 Task: Delete the schedule "Night Shift Hours".
Action: Mouse moved to (85, 657)
Screenshot: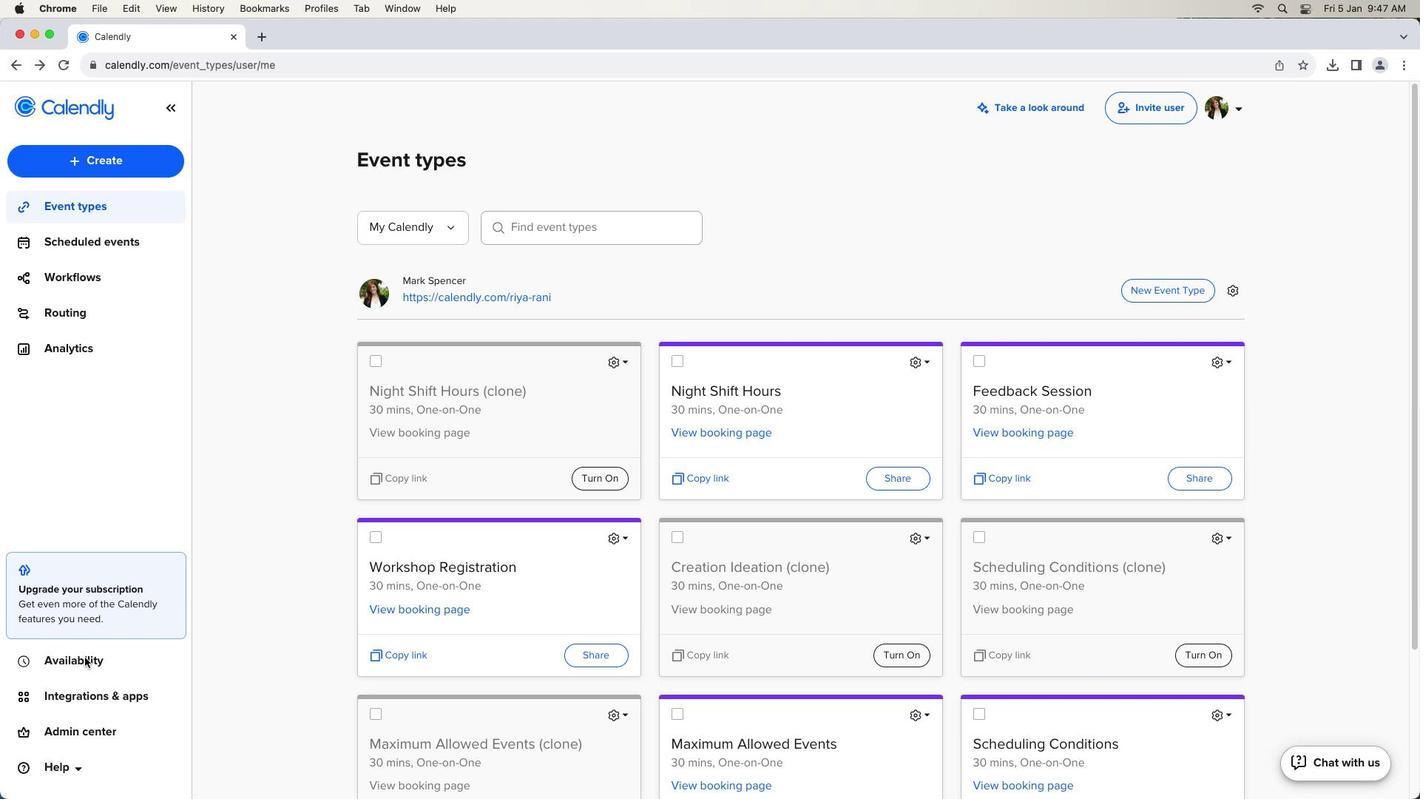 
Action: Mouse pressed left at (85, 657)
Screenshot: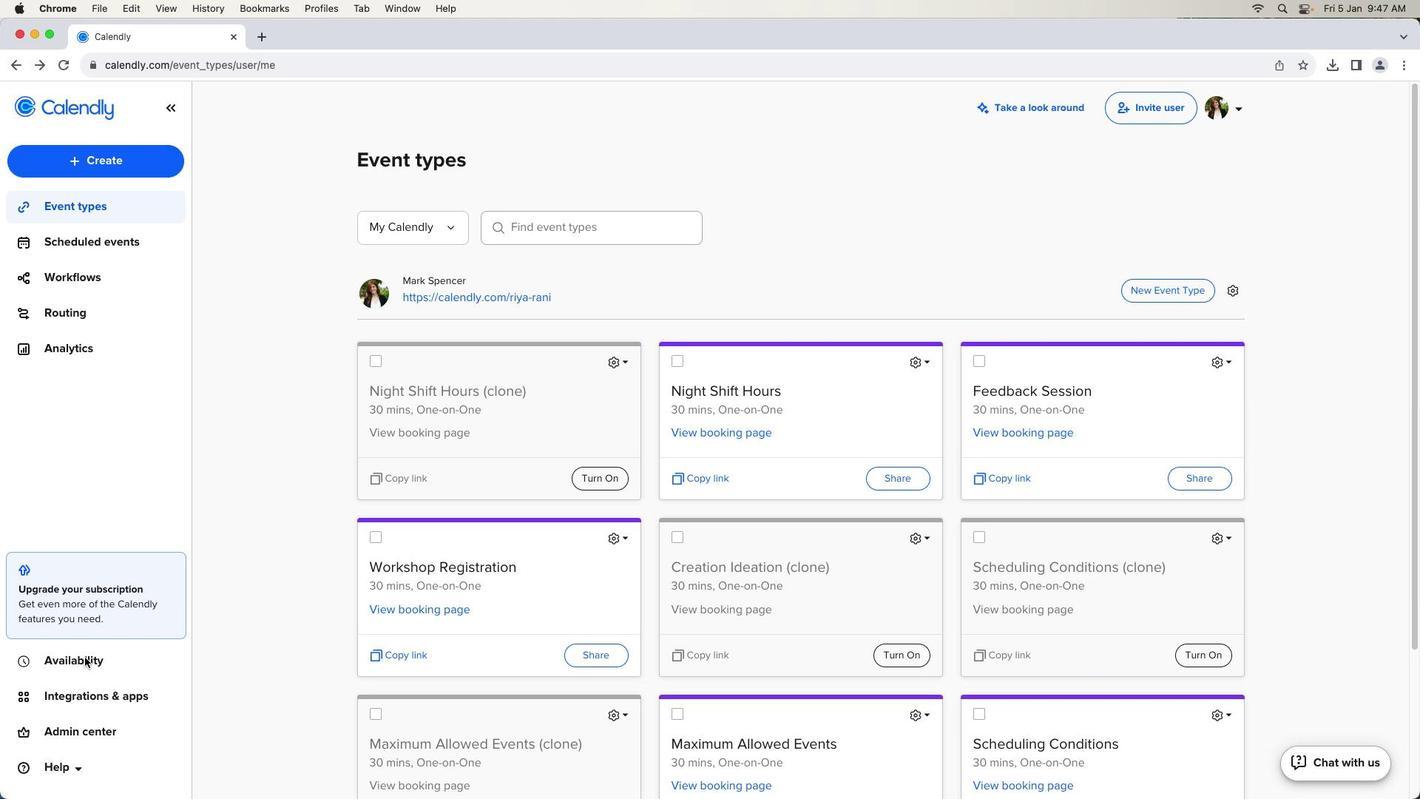 
Action: Mouse pressed left at (85, 657)
Screenshot: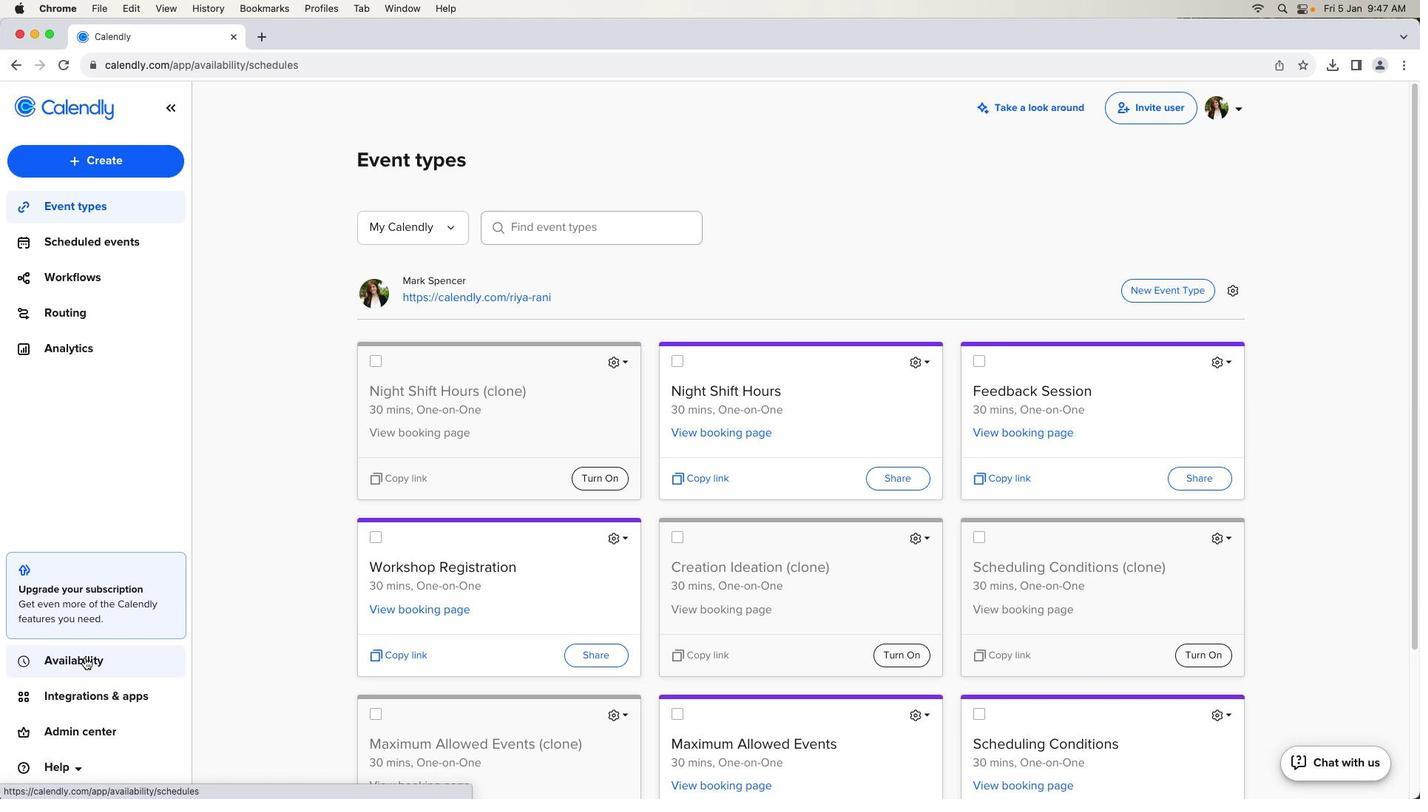 
Action: Mouse moved to (1223, 330)
Screenshot: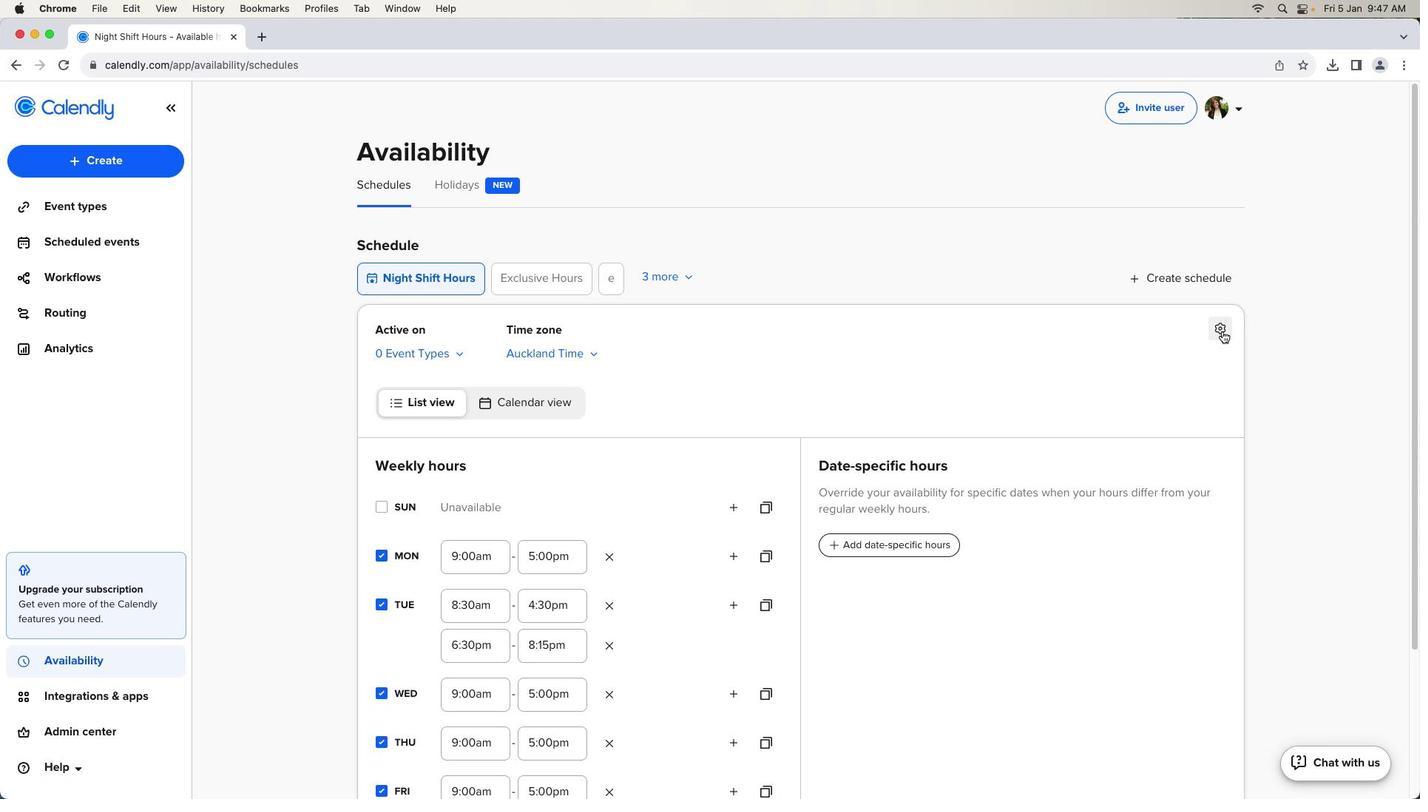 
Action: Mouse pressed left at (1223, 330)
Screenshot: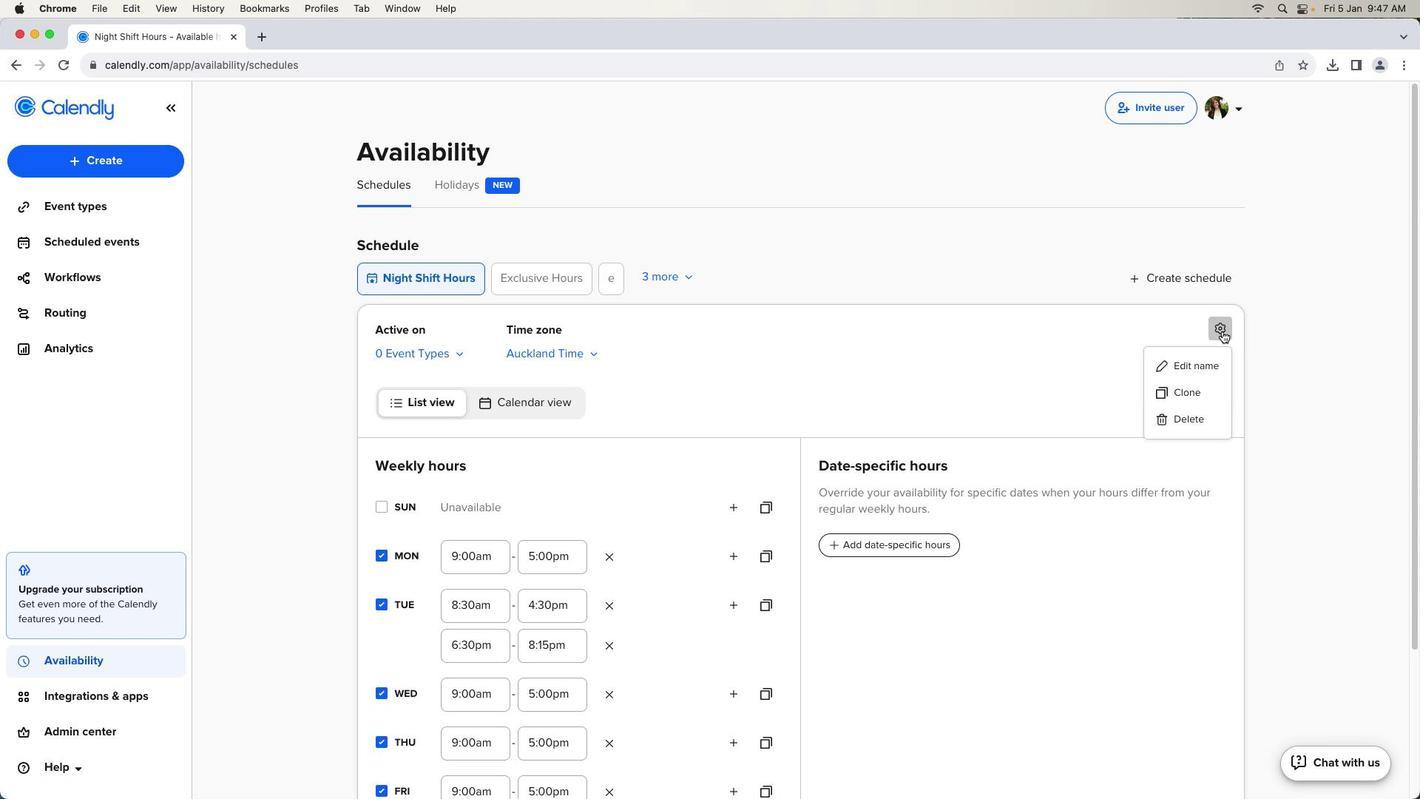 
Action: Mouse moved to (1210, 415)
Screenshot: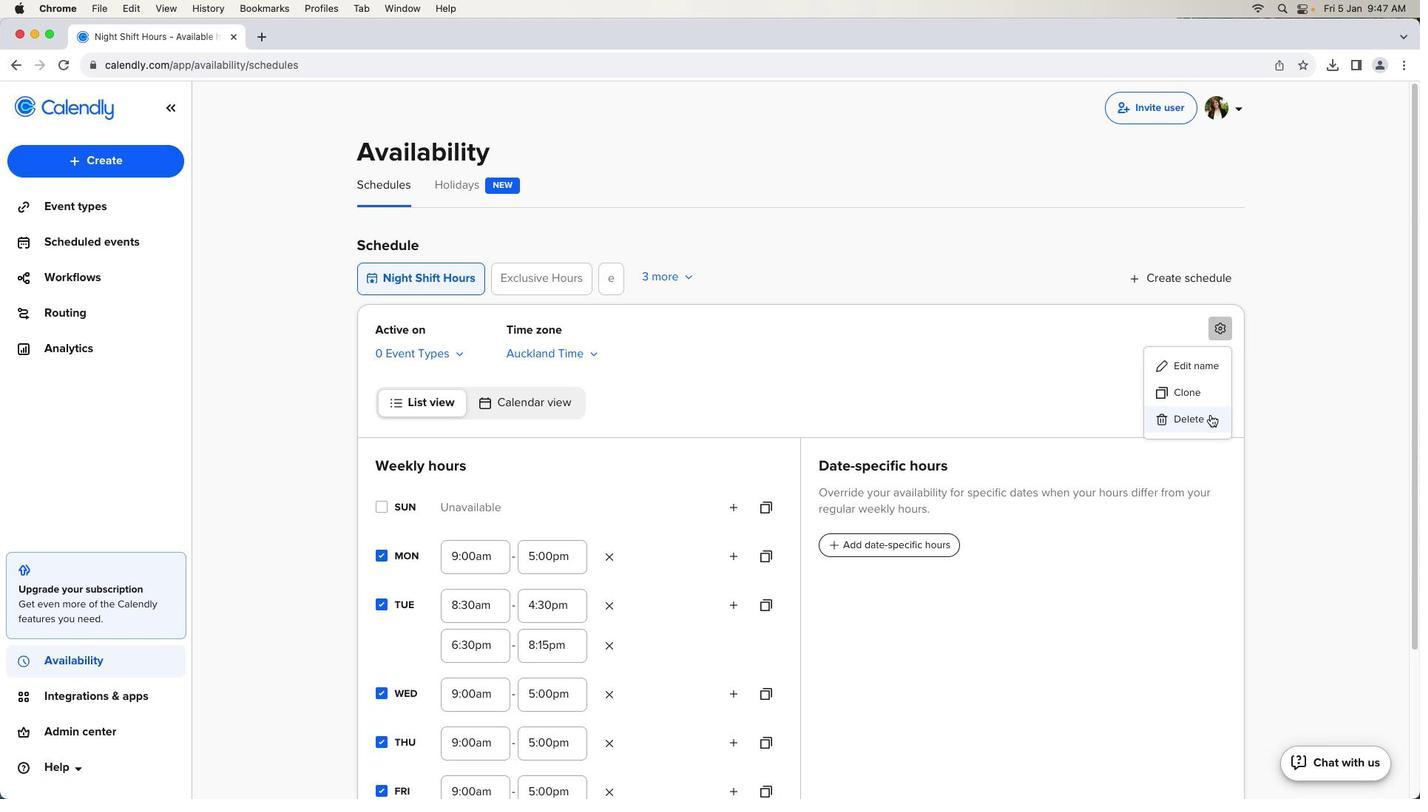 
Action: Mouse pressed left at (1210, 415)
Screenshot: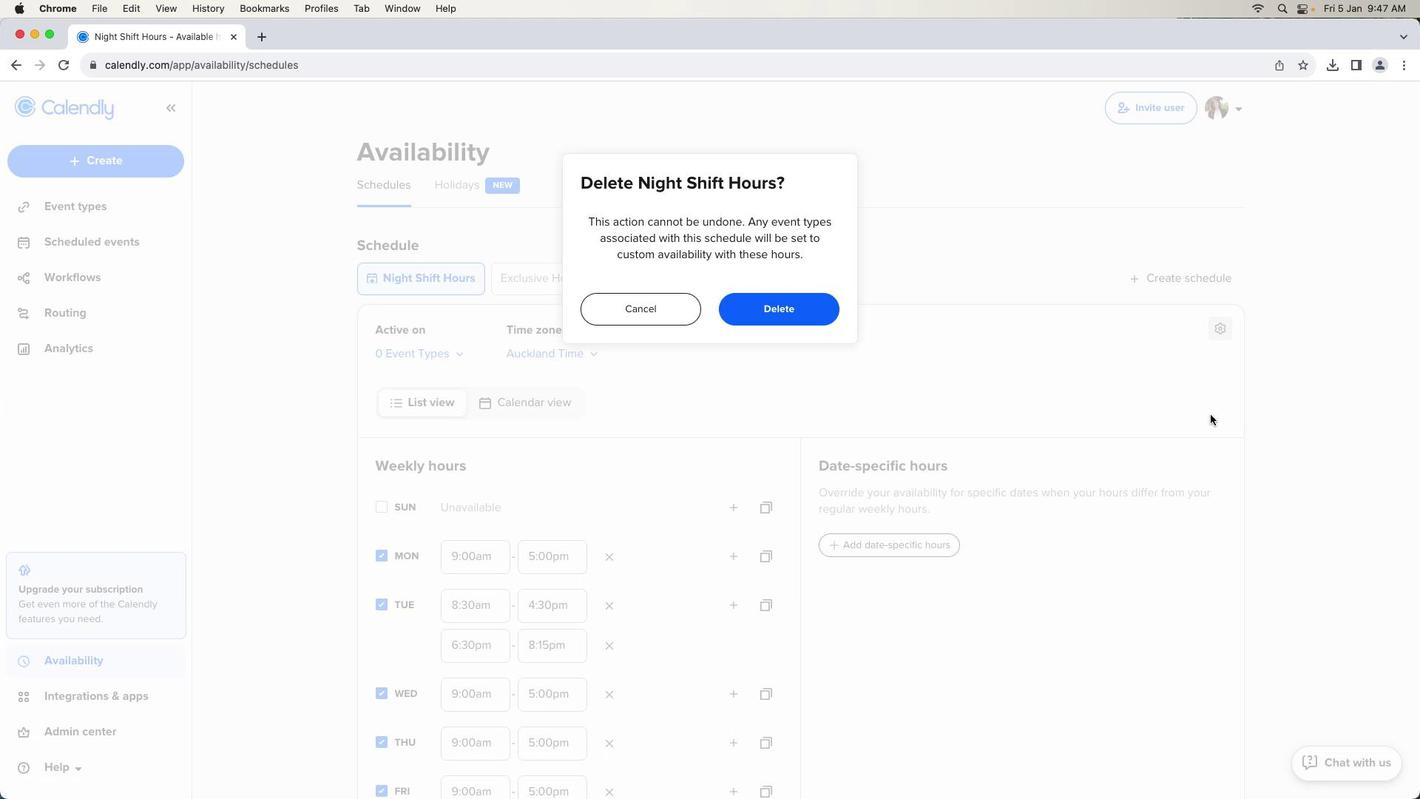 
Action: Mouse moved to (783, 317)
Screenshot: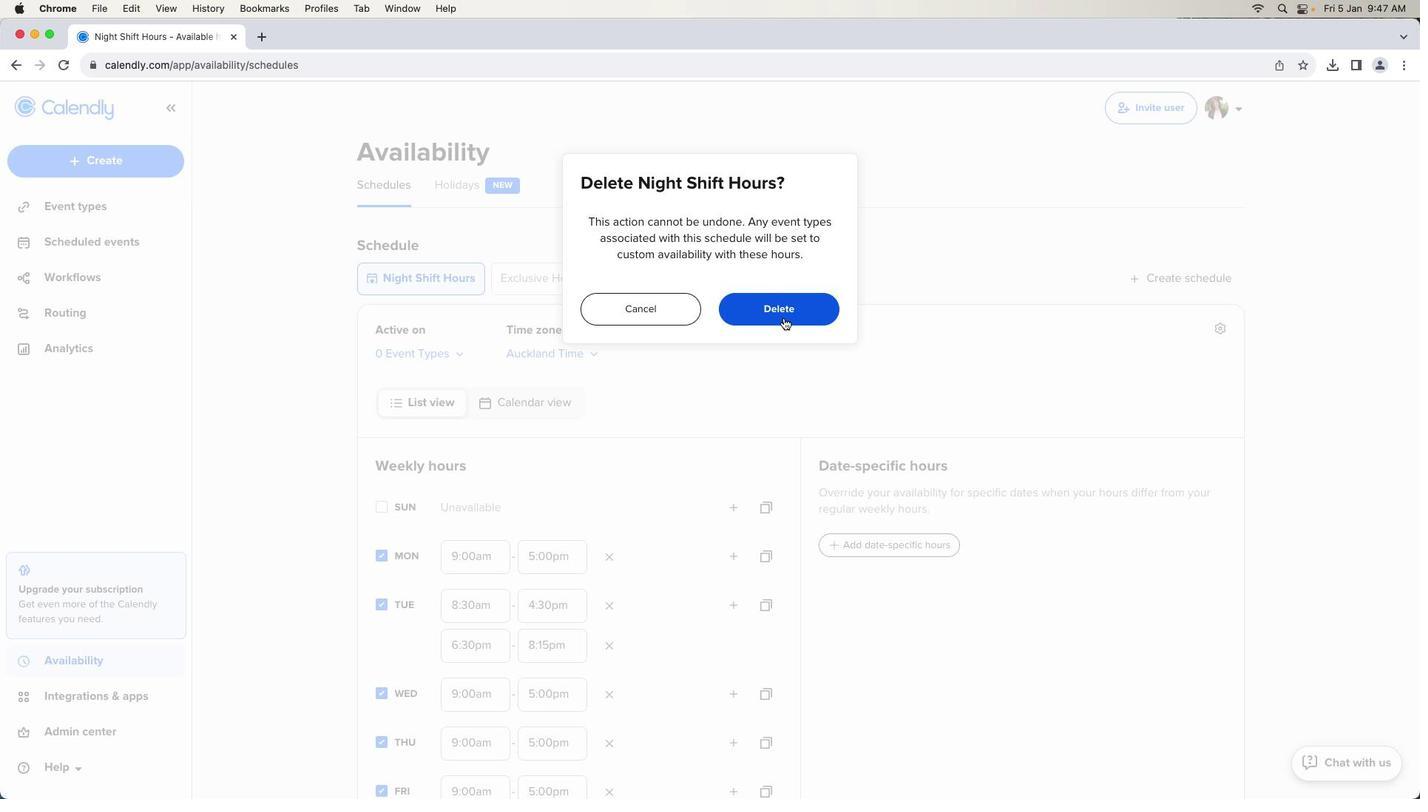 
Action: Mouse pressed left at (783, 317)
Screenshot: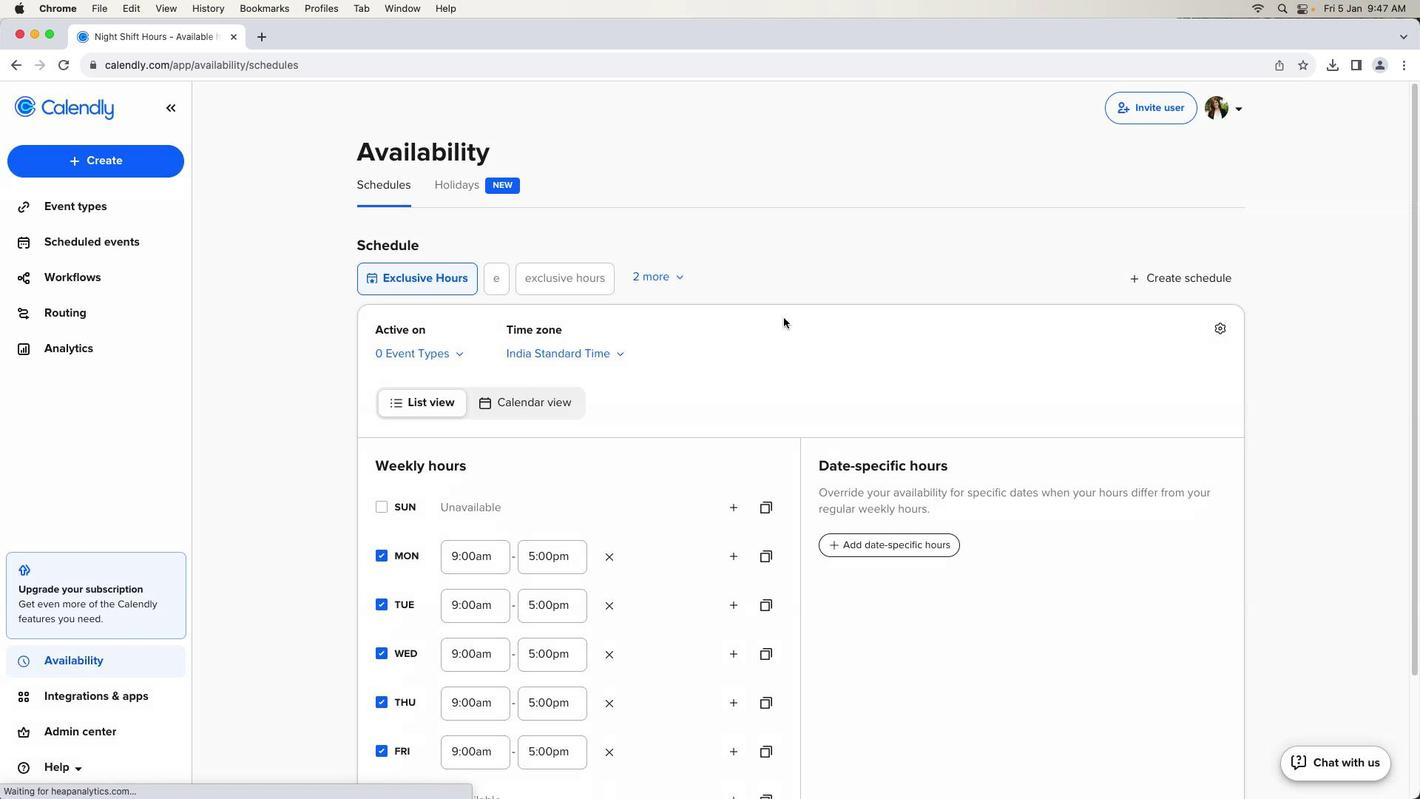 
Action: Mouse moved to (788, 318)
Screenshot: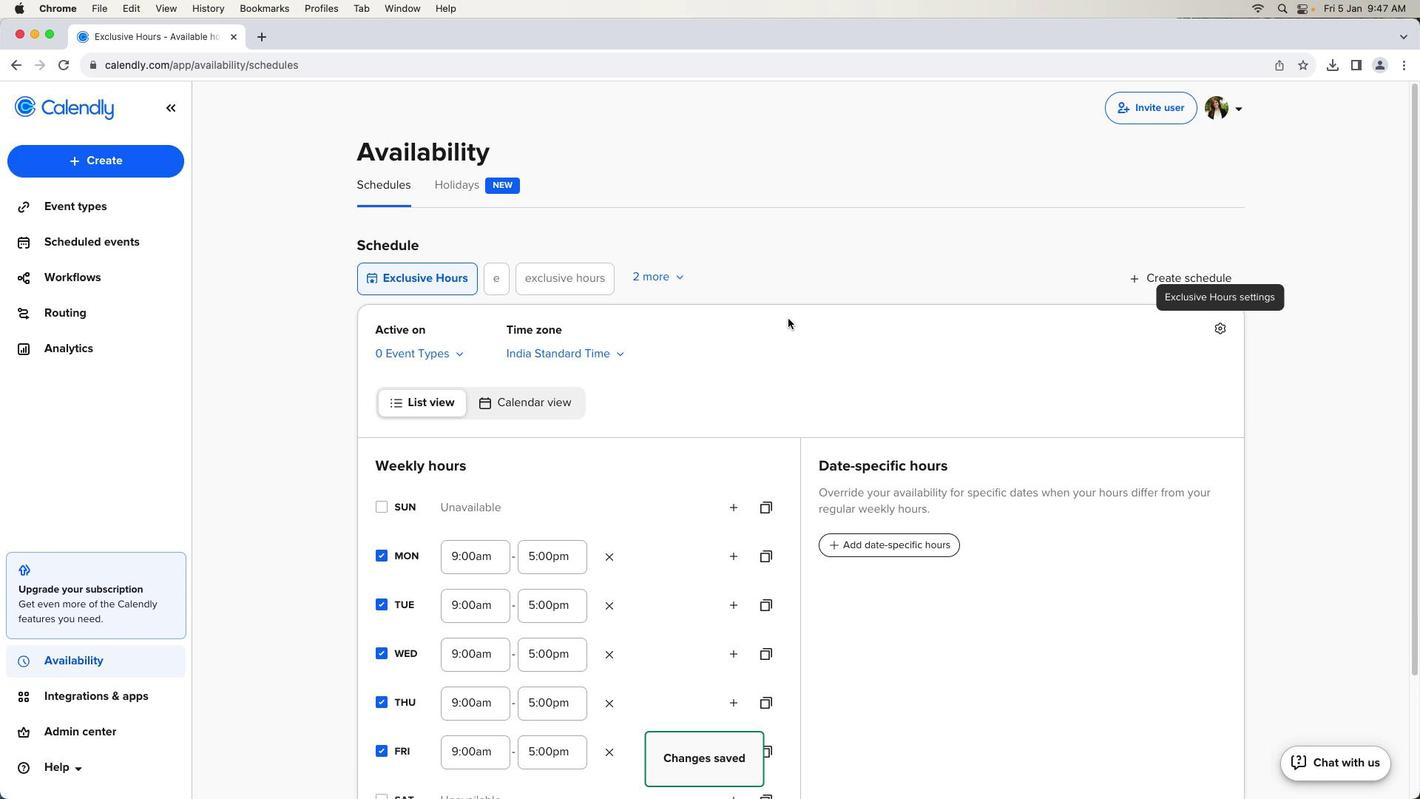
